 Task: Add Attachment from computer to Card Card0000000021 in Board Board0000000006 in Workspace WS0000000002 in Trello. Add Cover Purple to Card Card0000000021 in Board Board0000000006 in Workspace WS0000000002 in Trello. Add "Move Card To …" Button titled Button0000000021 to "top" of the list "To Do" to Card Card0000000021 in Board Board0000000006 in Workspace WS0000000002 in Trello. Add Description DS0000000021 to Card Card0000000021 in Board Board0000000006 in Workspace WS0000000002 in Trello. Add Comment CM0000000021 to Card Card0000000021 in Board Board0000000006 in Workspace WS0000000002 in Trello
Action: Mouse moved to (363, 264)
Screenshot: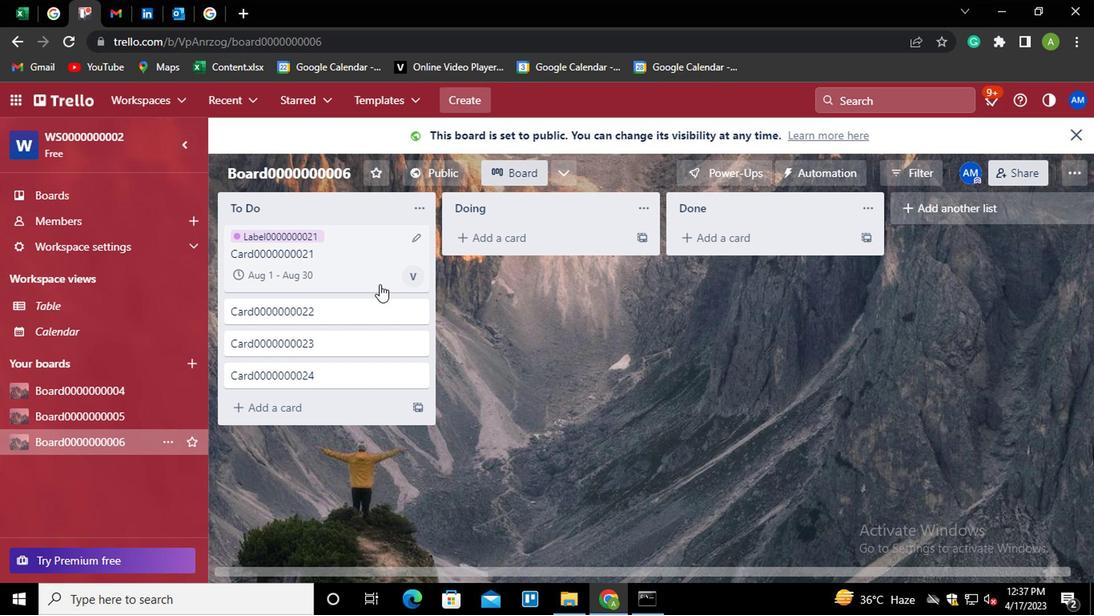 
Action: Mouse pressed left at (363, 264)
Screenshot: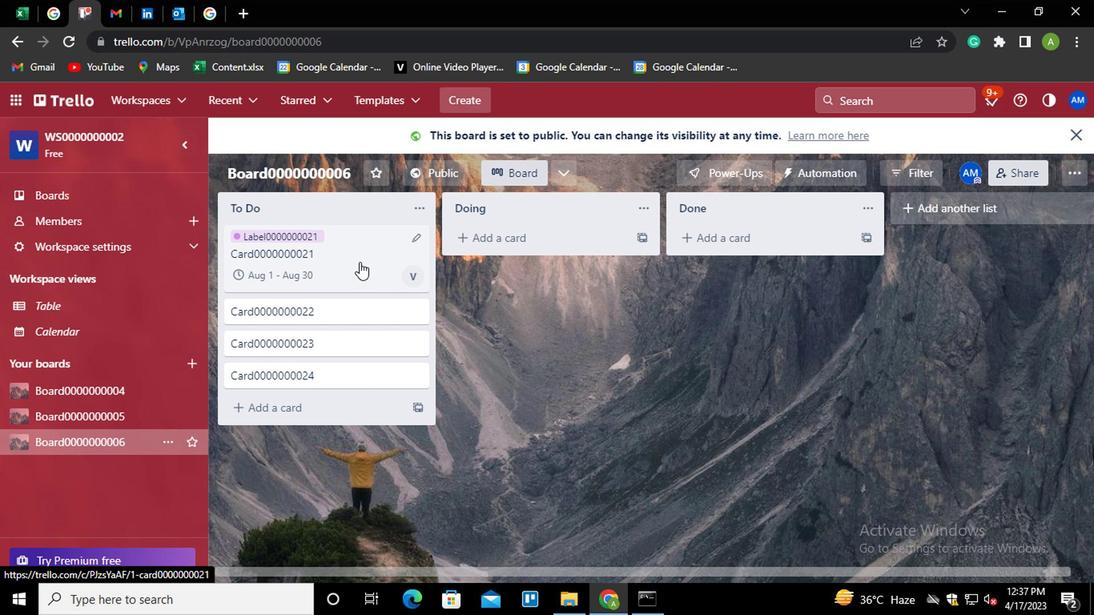
Action: Mouse moved to (746, 349)
Screenshot: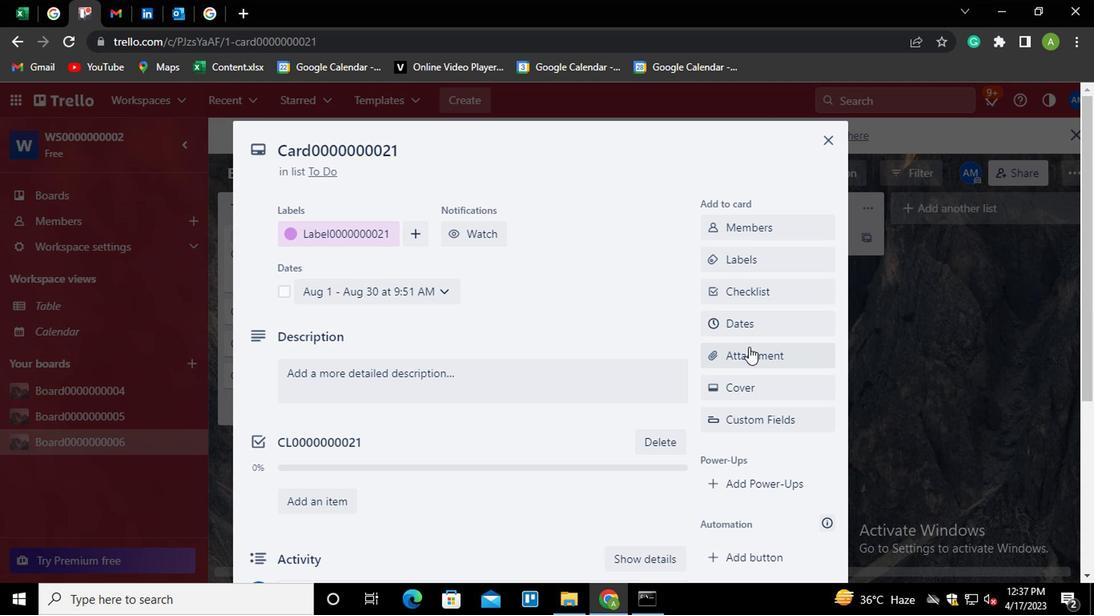 
Action: Mouse pressed left at (746, 349)
Screenshot: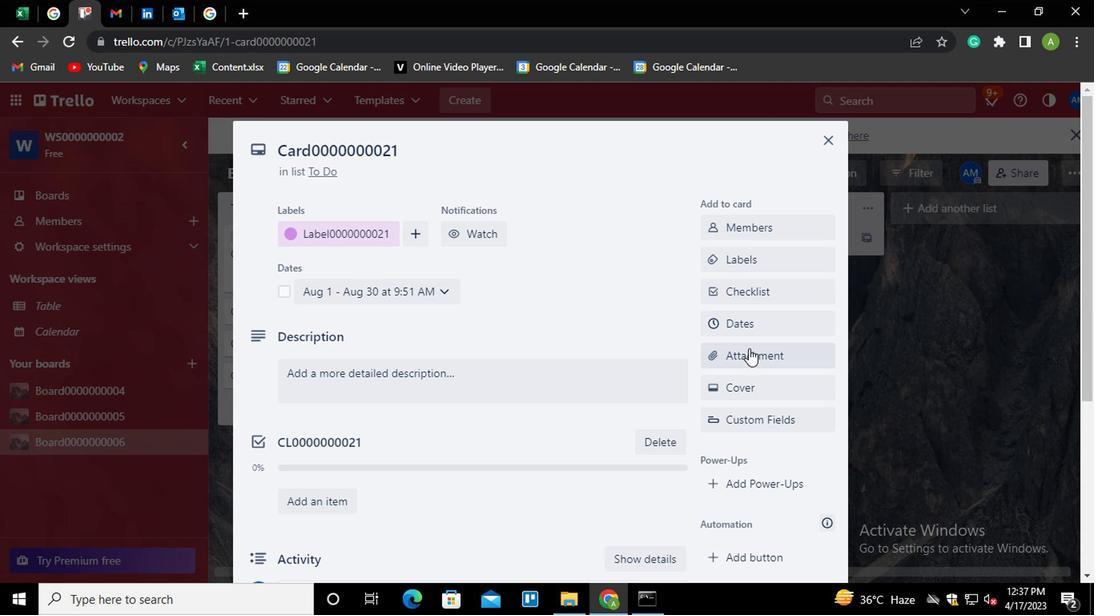 
Action: Mouse moved to (726, 173)
Screenshot: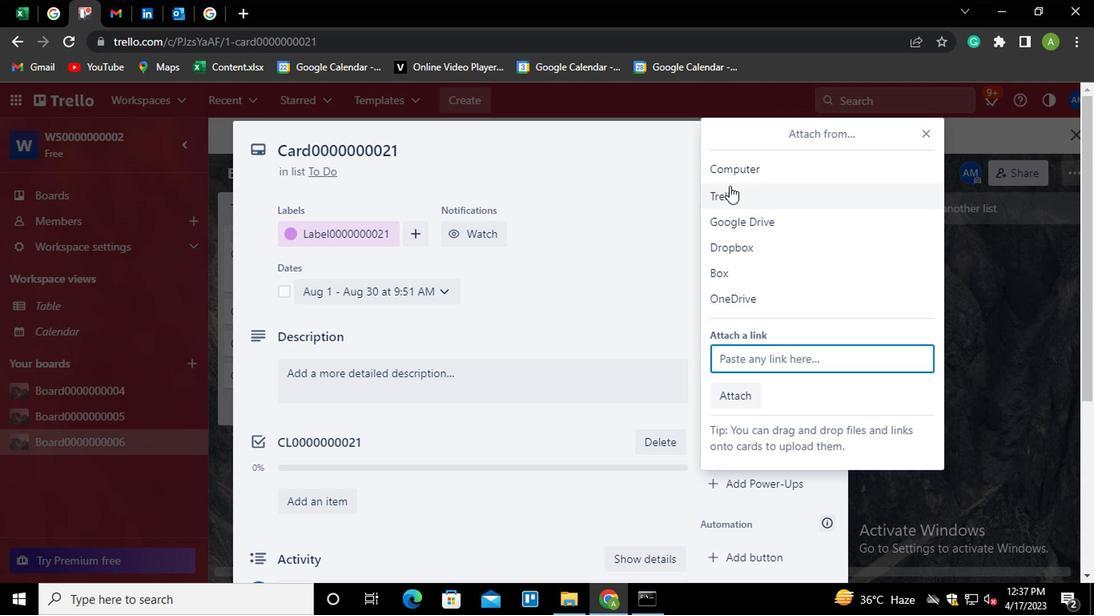 
Action: Mouse pressed left at (726, 173)
Screenshot: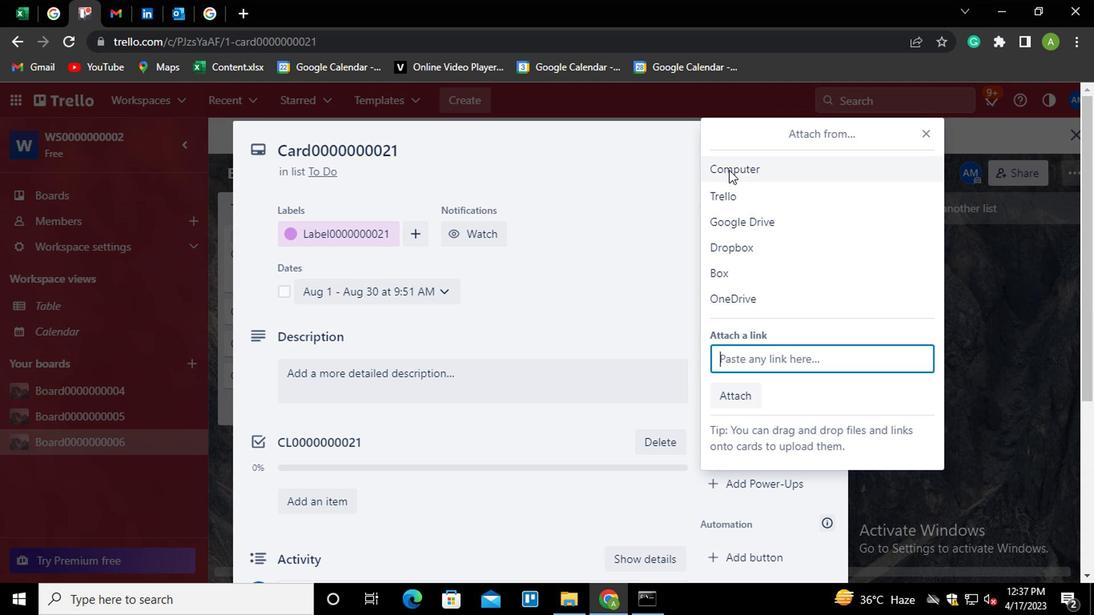 
Action: Mouse moved to (218, 122)
Screenshot: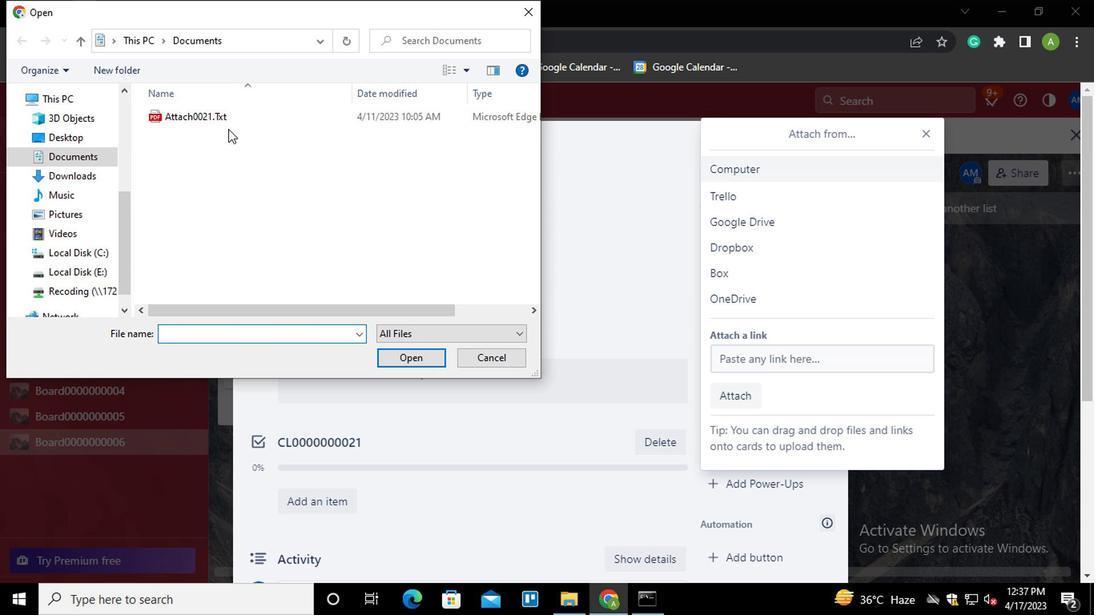 
Action: Mouse pressed left at (218, 122)
Screenshot: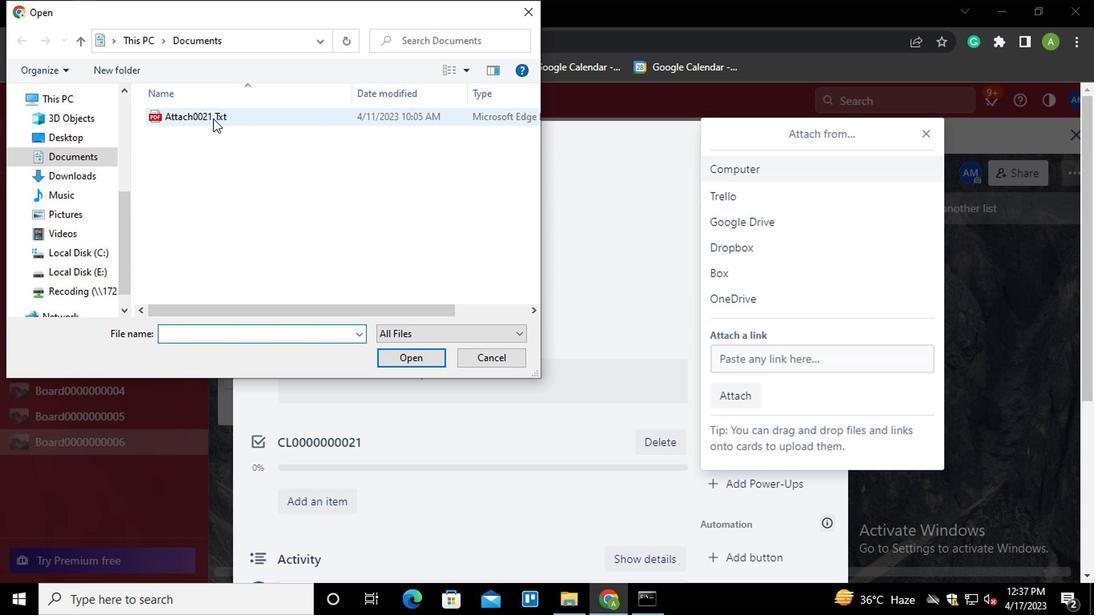 
Action: Mouse moved to (417, 355)
Screenshot: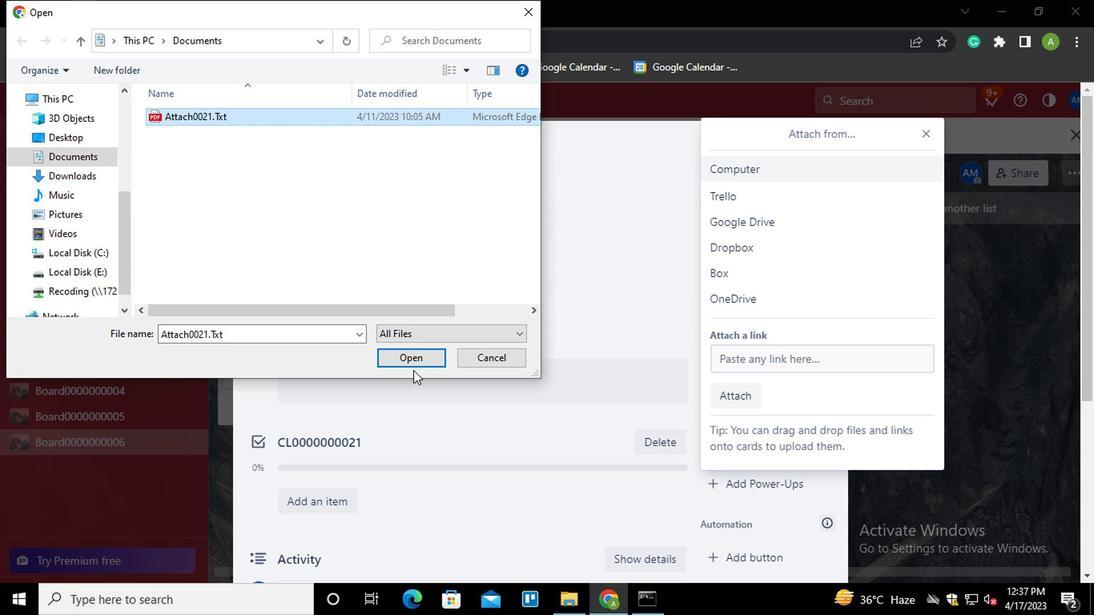 
Action: Mouse pressed left at (417, 355)
Screenshot: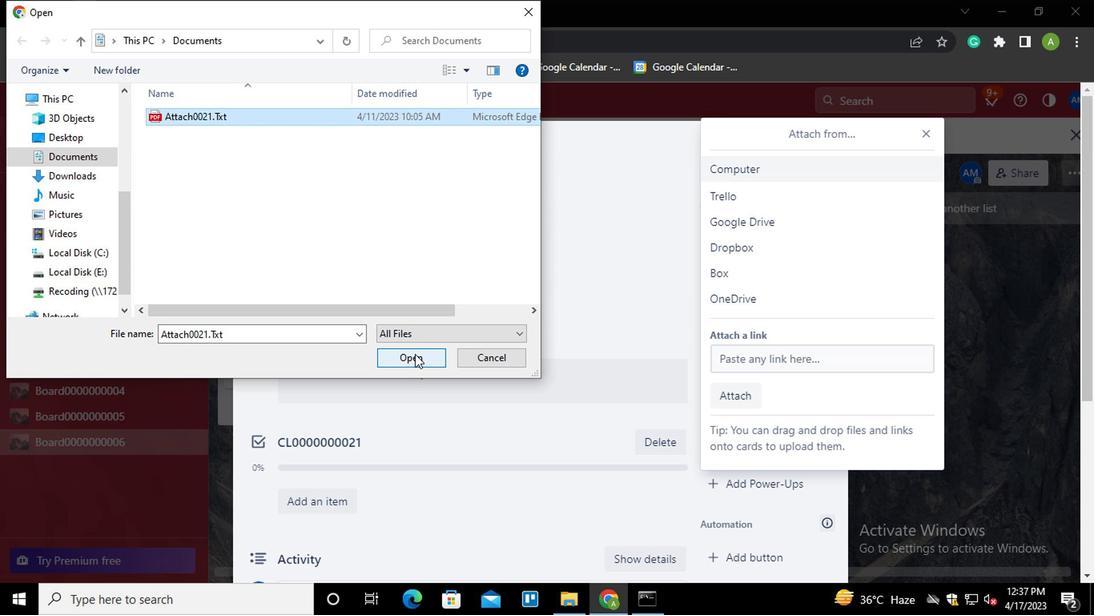 
Action: Mouse moved to (746, 386)
Screenshot: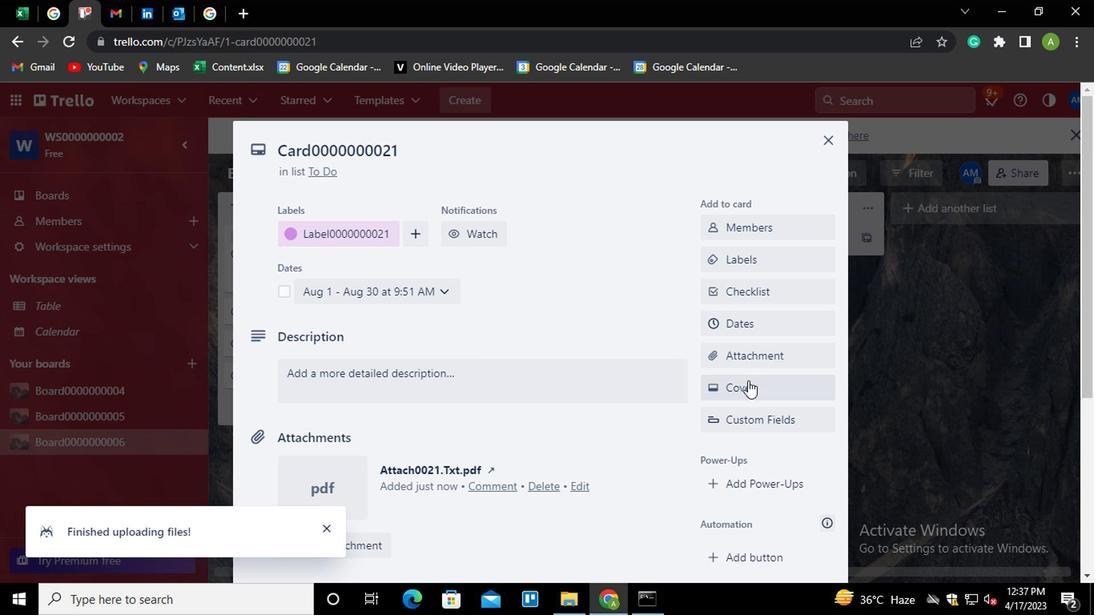
Action: Mouse pressed left at (746, 386)
Screenshot: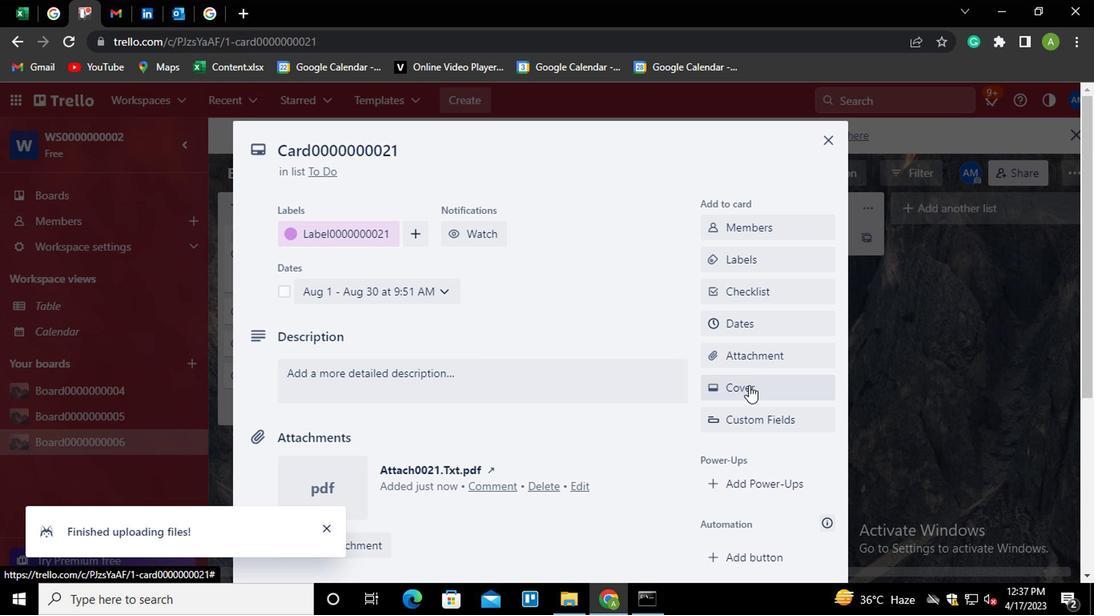 
Action: Mouse moved to (903, 279)
Screenshot: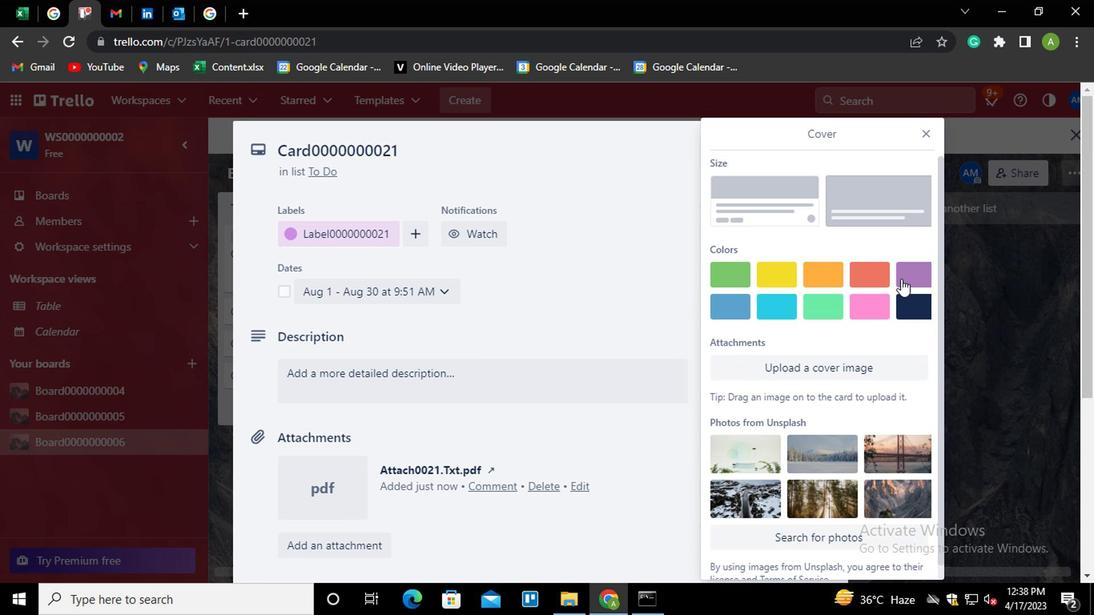 
Action: Mouse pressed left at (903, 279)
Screenshot: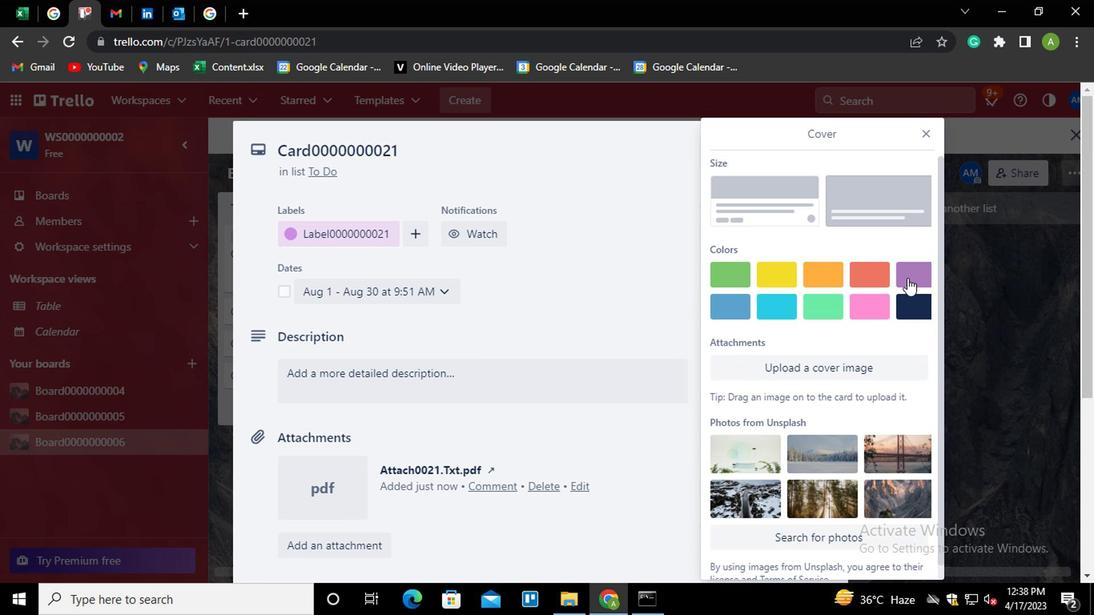 
Action: Mouse moved to (580, 287)
Screenshot: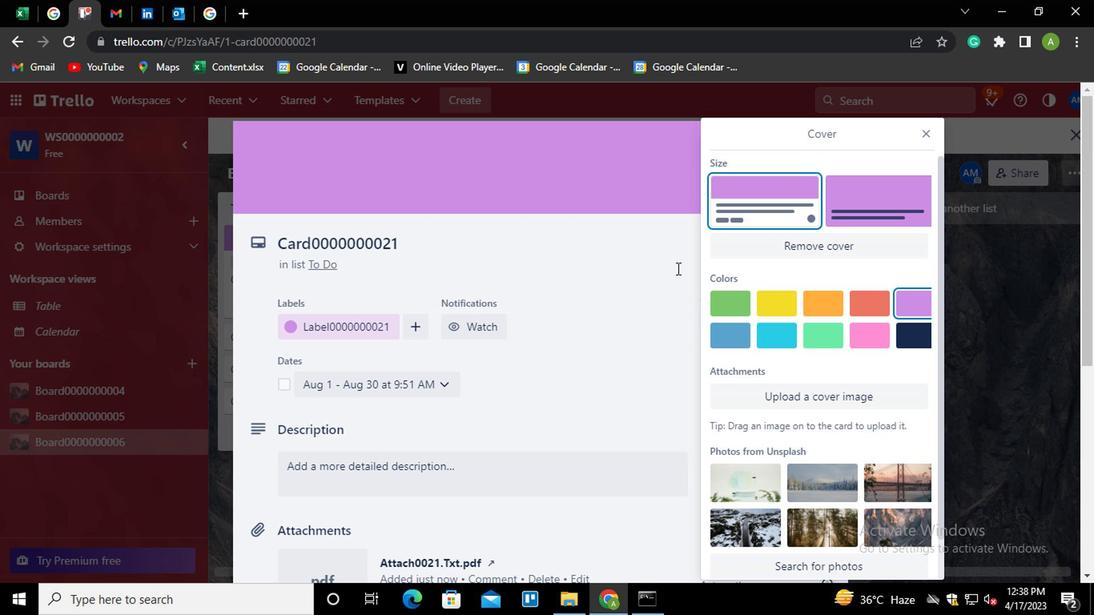 
Action: Mouse pressed left at (580, 287)
Screenshot: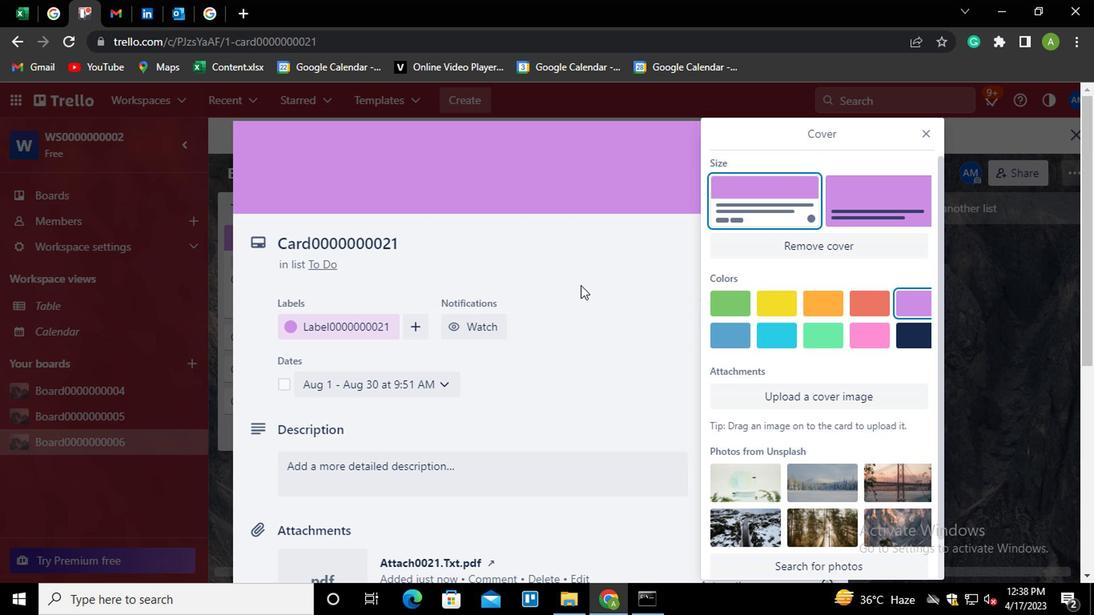 
Action: Mouse moved to (765, 436)
Screenshot: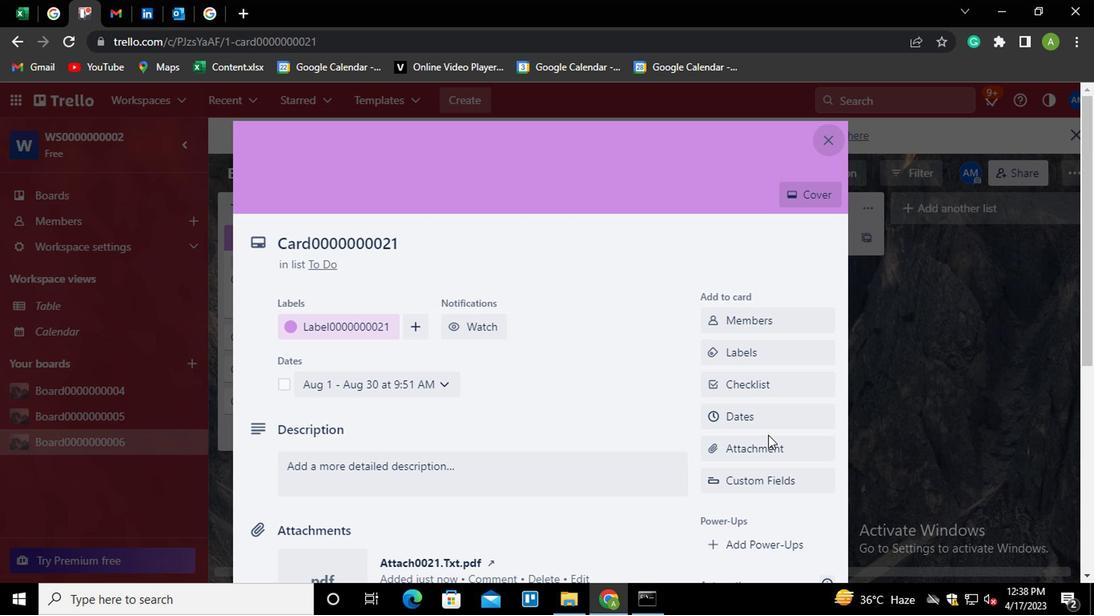 
Action: Mouse scrolled (765, 435) with delta (0, -1)
Screenshot: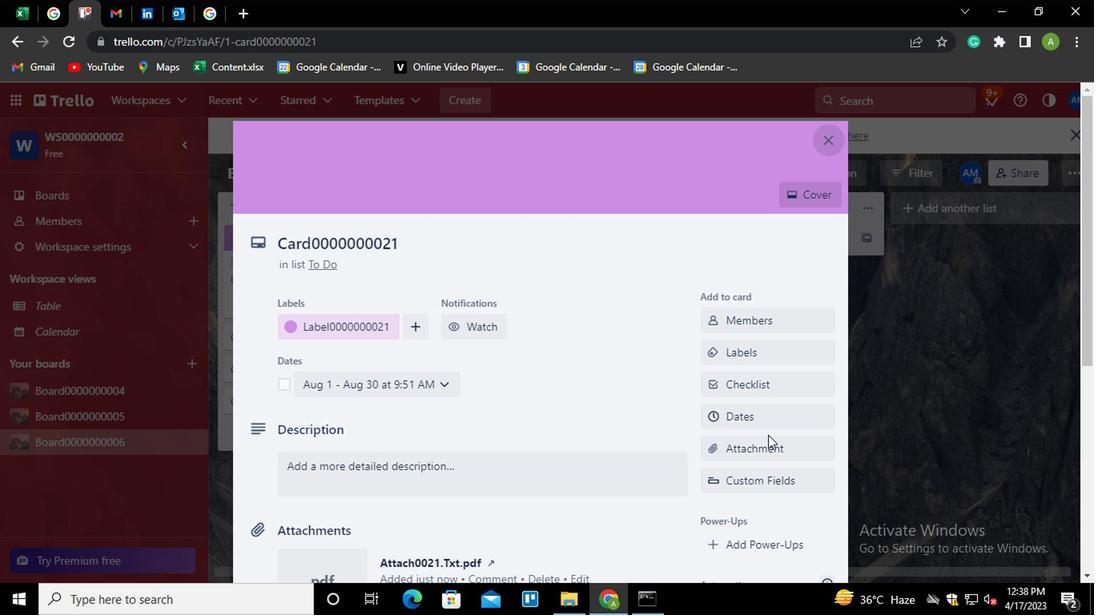 
Action: Mouse scrolled (765, 435) with delta (0, -1)
Screenshot: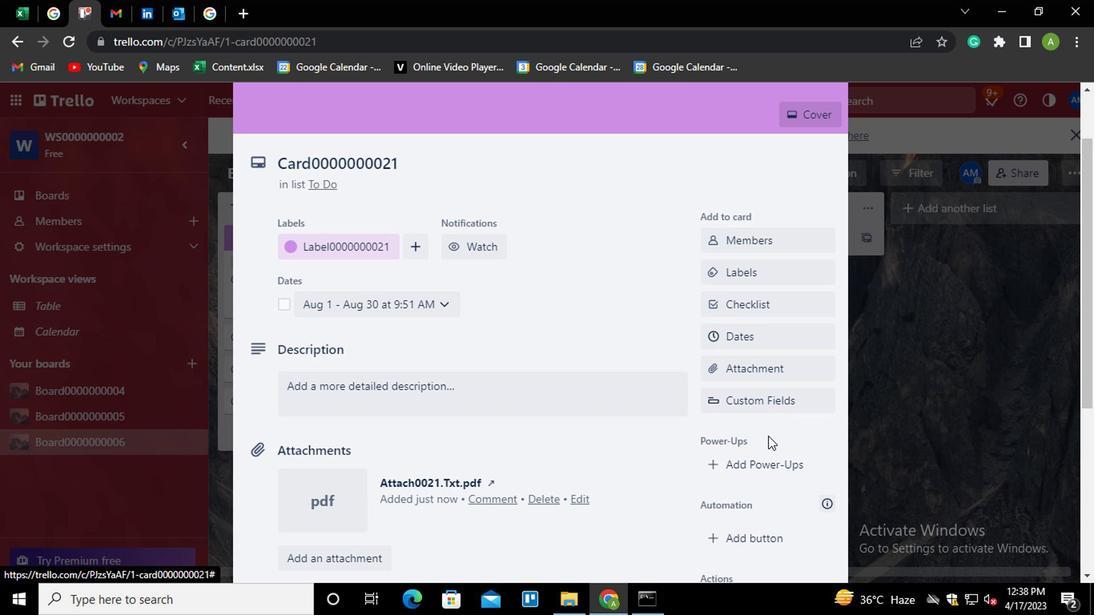 
Action: Mouse moved to (744, 455)
Screenshot: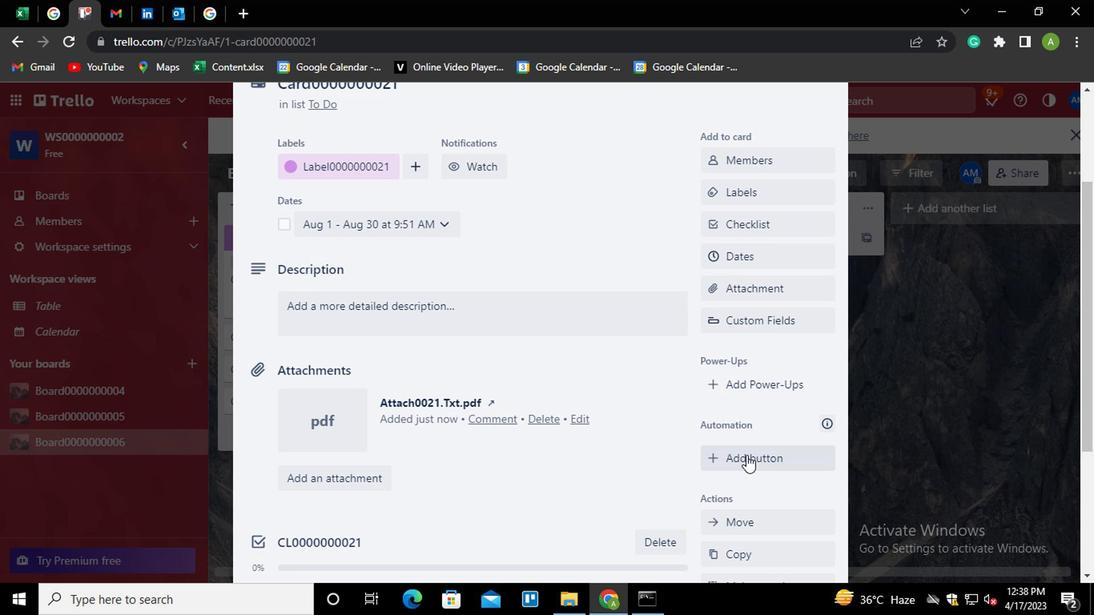 
Action: Mouse pressed left at (744, 455)
Screenshot: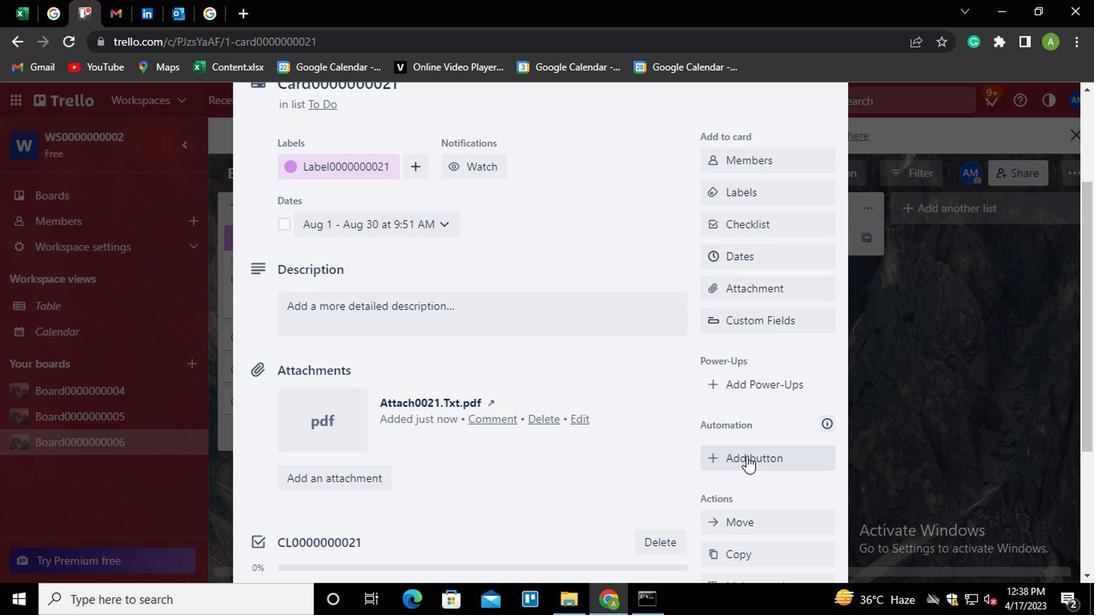 
Action: Mouse moved to (737, 212)
Screenshot: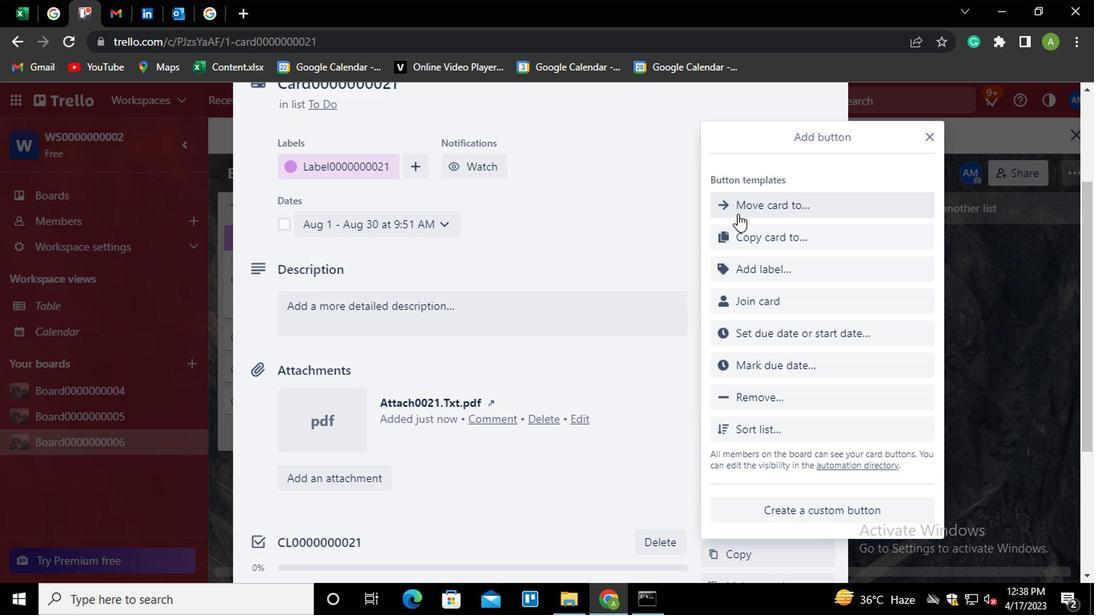 
Action: Mouse pressed left at (737, 212)
Screenshot: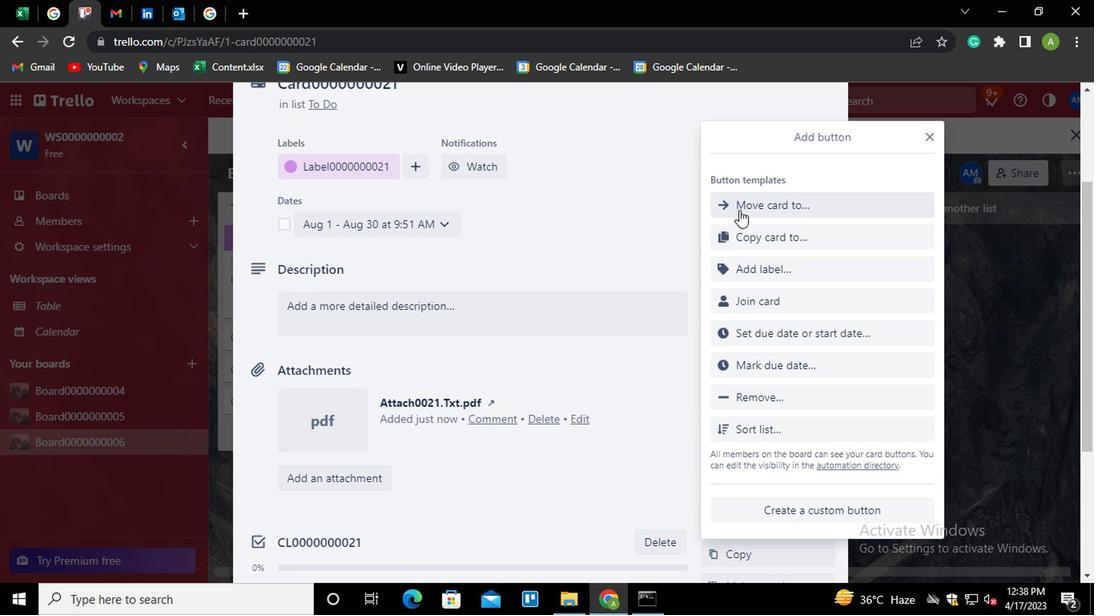 
Action: Mouse moved to (760, 209)
Screenshot: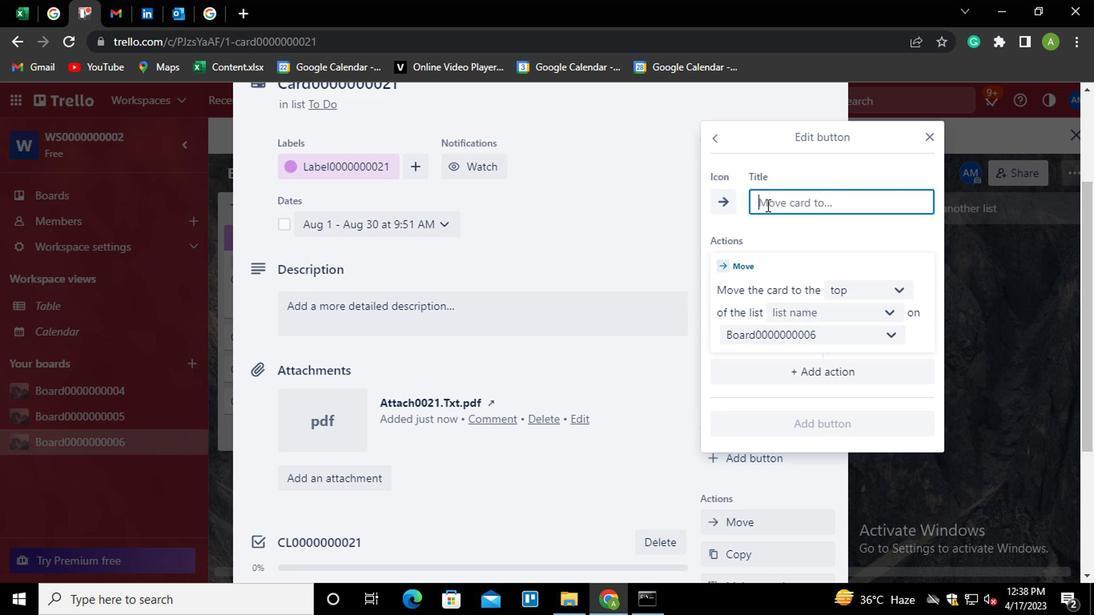 
Action: Key pressed <Key.shift>BUTTON0000000021
Screenshot: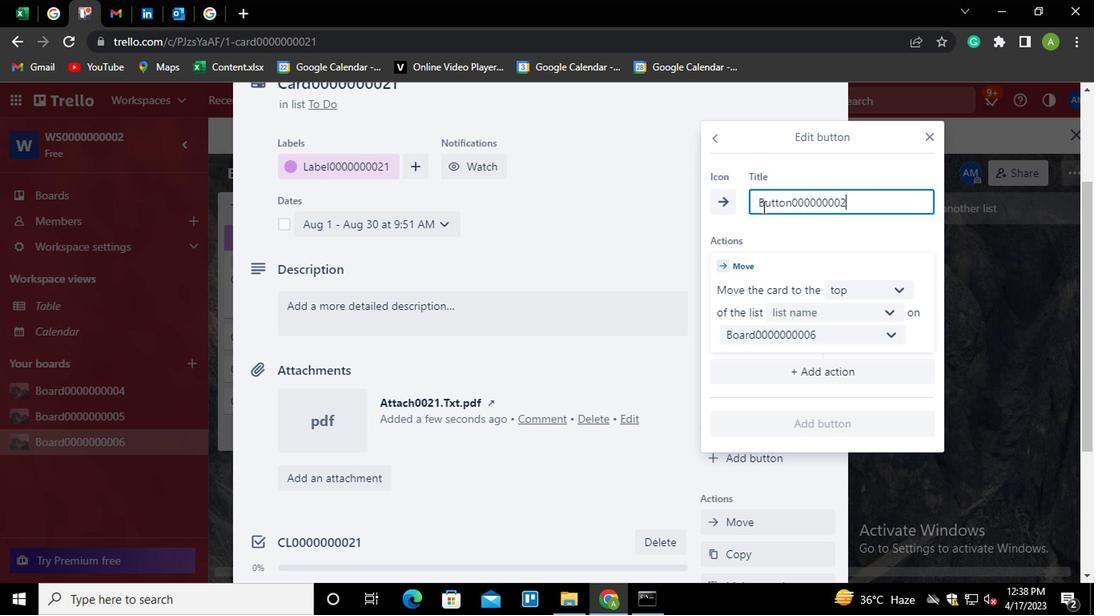 
Action: Mouse moved to (829, 320)
Screenshot: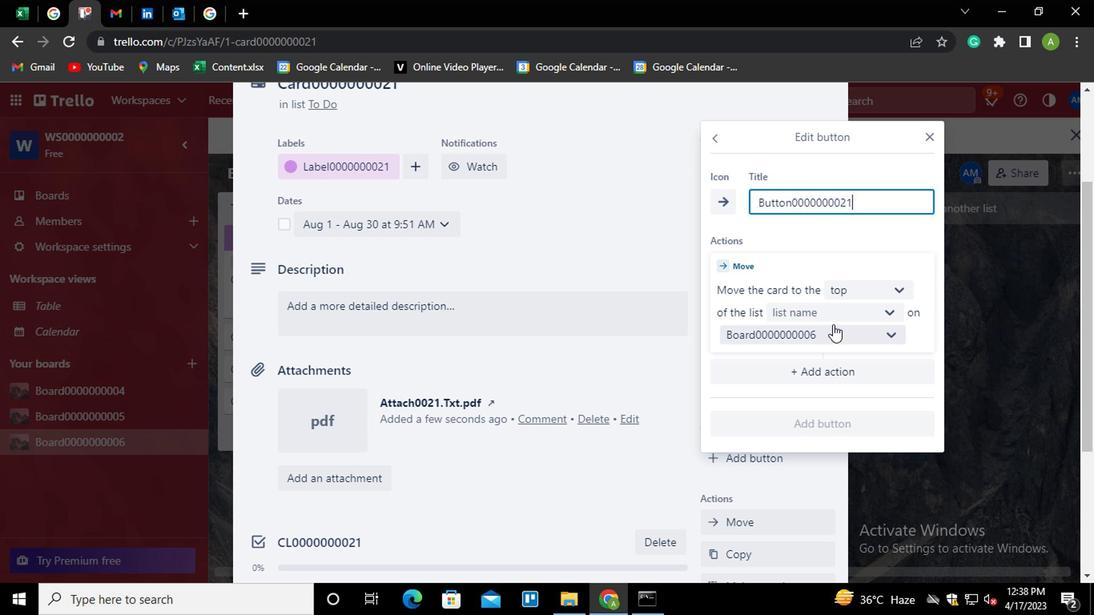 
Action: Mouse pressed left at (829, 320)
Screenshot: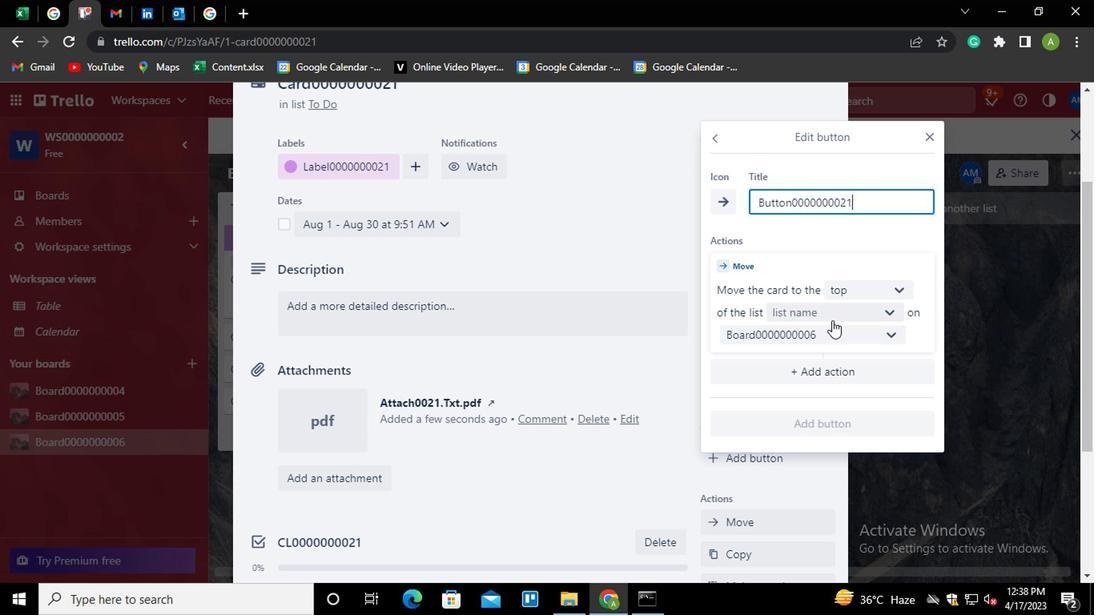 
Action: Mouse moved to (801, 342)
Screenshot: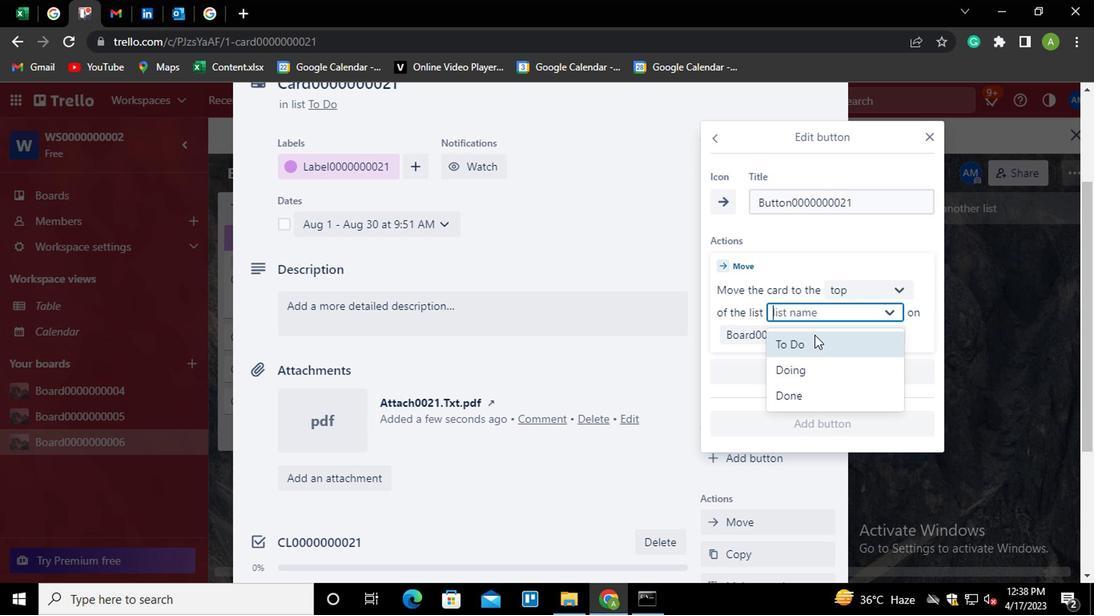 
Action: Mouse pressed left at (801, 342)
Screenshot: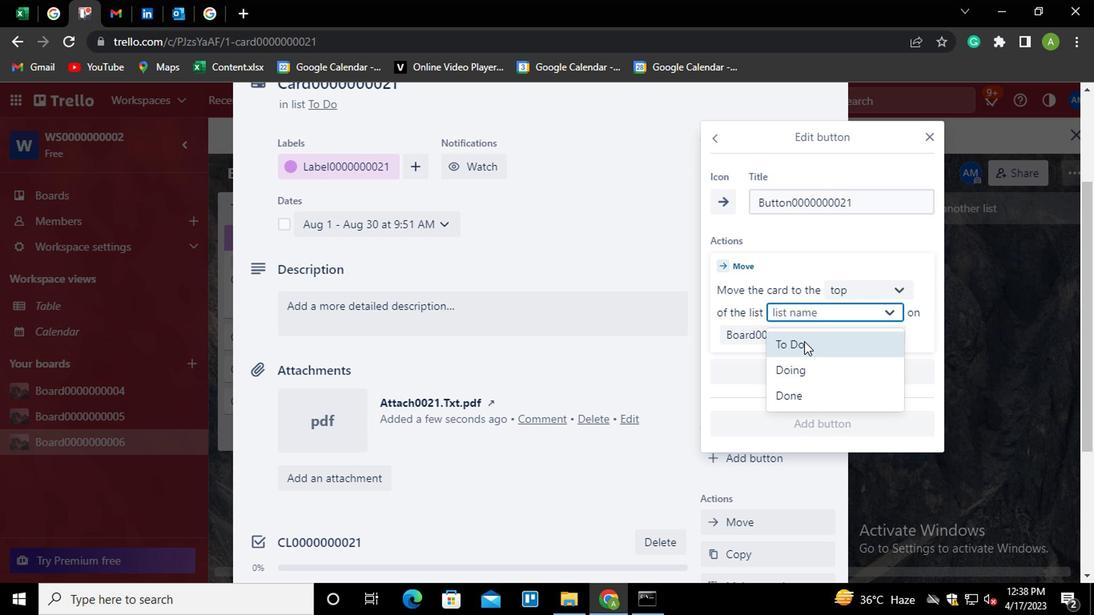 
Action: Mouse moved to (799, 428)
Screenshot: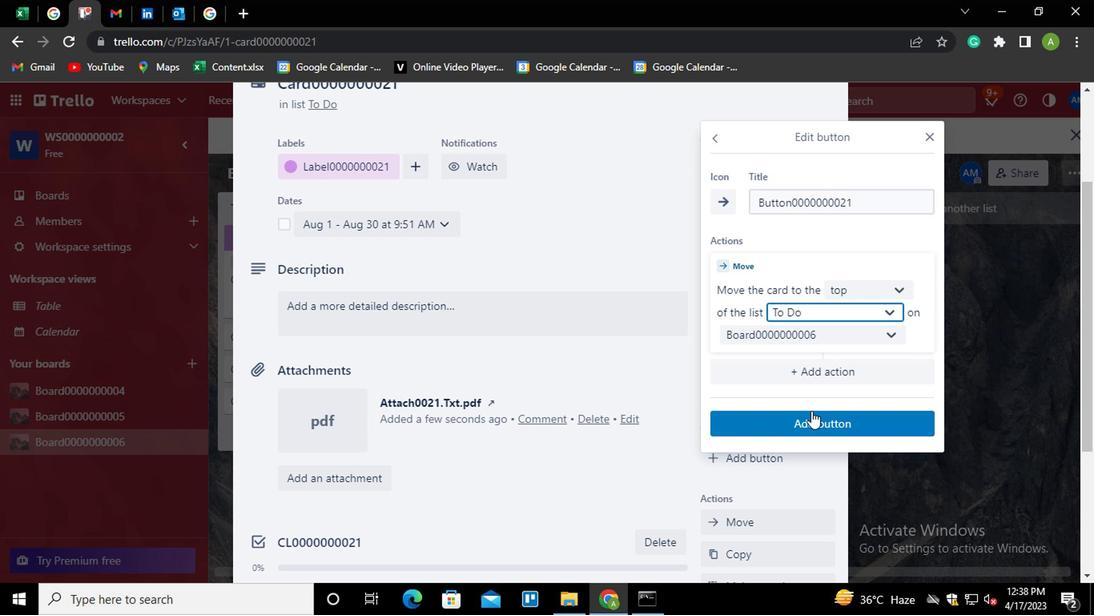 
Action: Mouse pressed left at (799, 428)
Screenshot: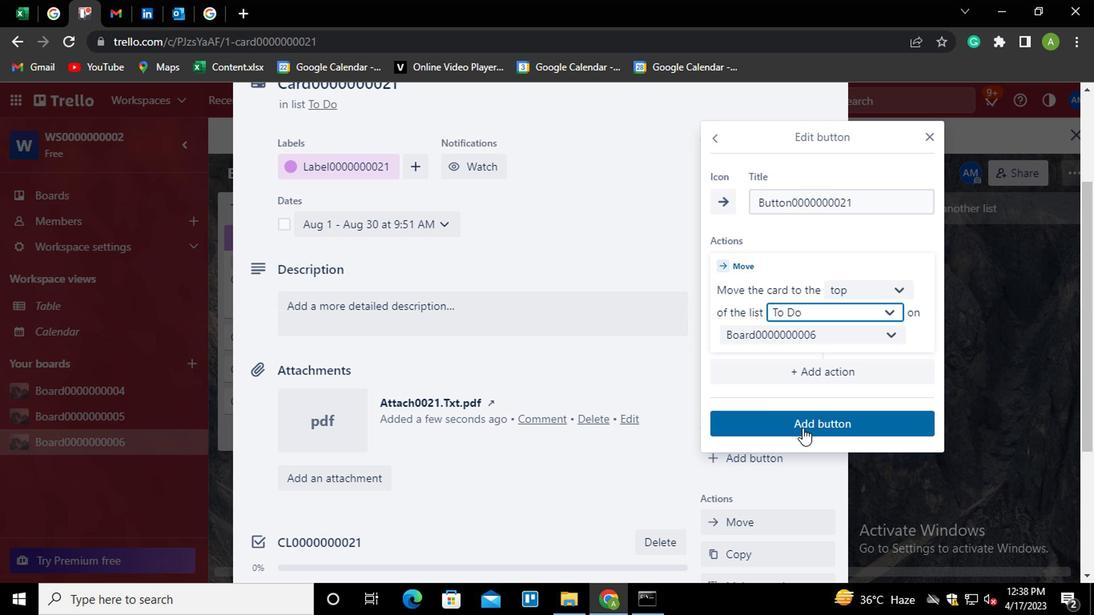 
Action: Mouse moved to (404, 322)
Screenshot: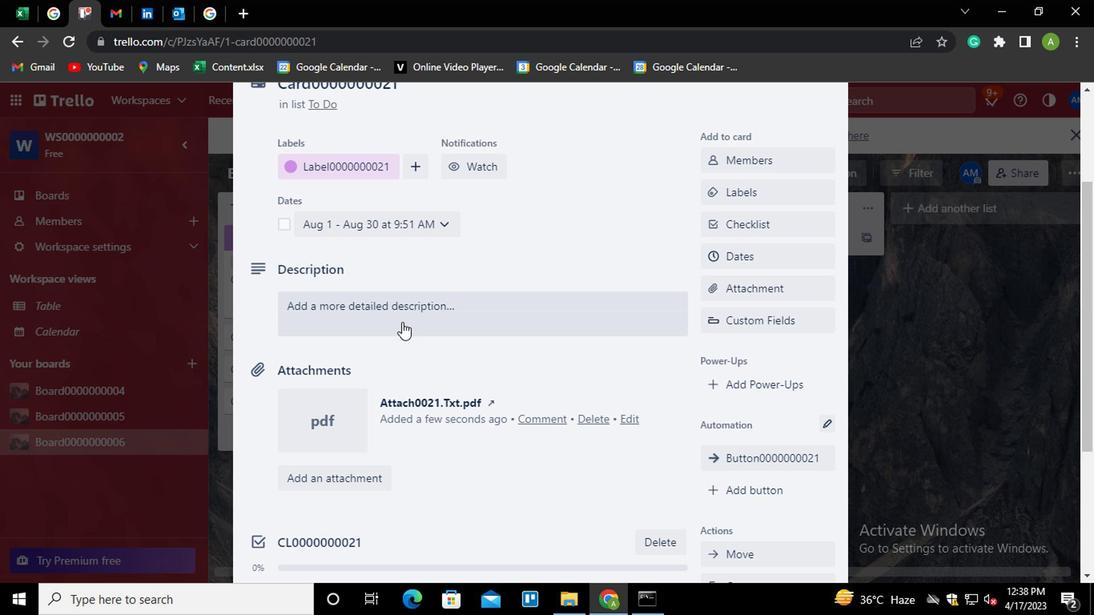 
Action: Mouse pressed left at (404, 322)
Screenshot: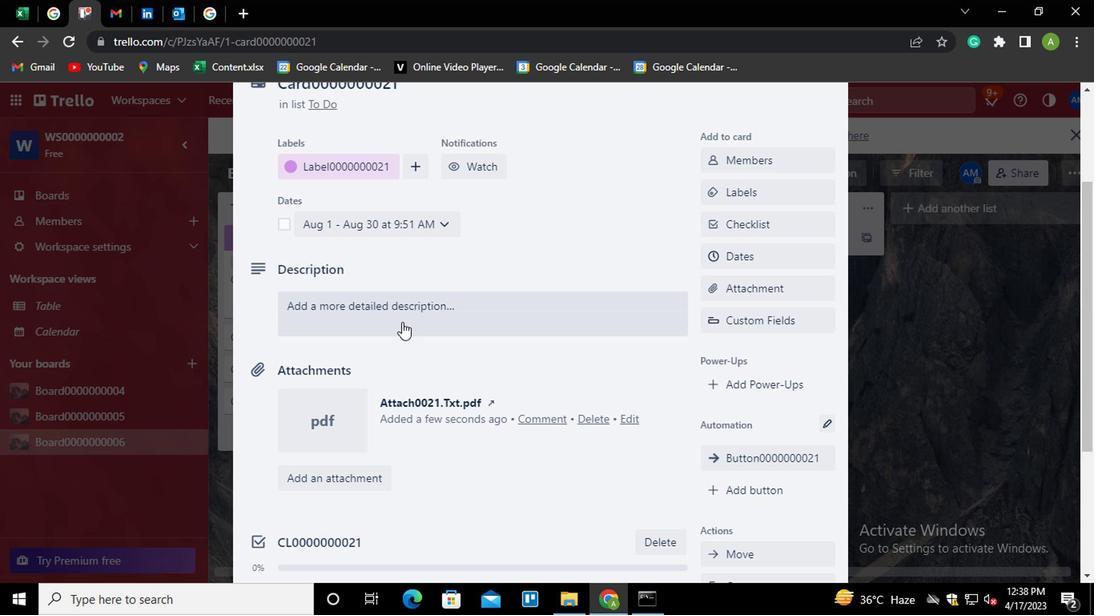 
Action: Mouse moved to (401, 322)
Screenshot: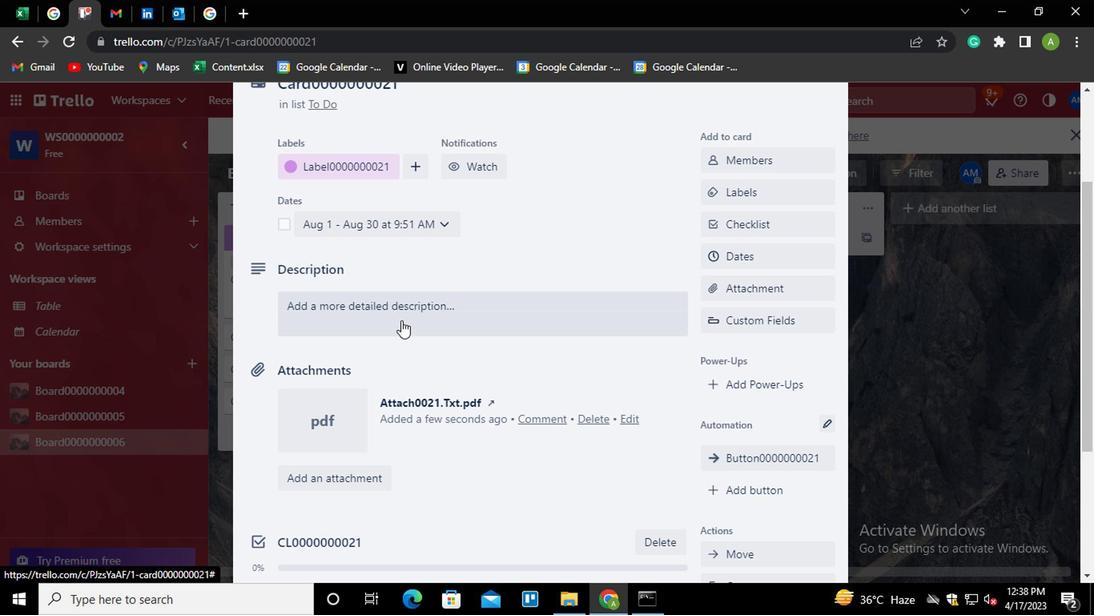 
Action: Key pressed <Key.shift>CS0000000021
Screenshot: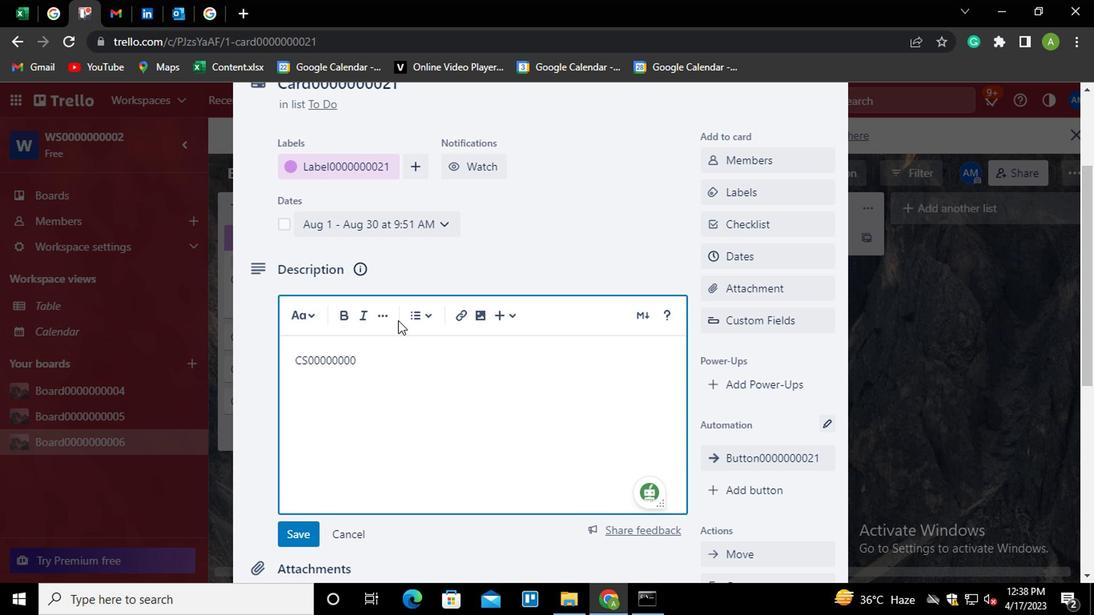 
Action: Mouse moved to (302, 527)
Screenshot: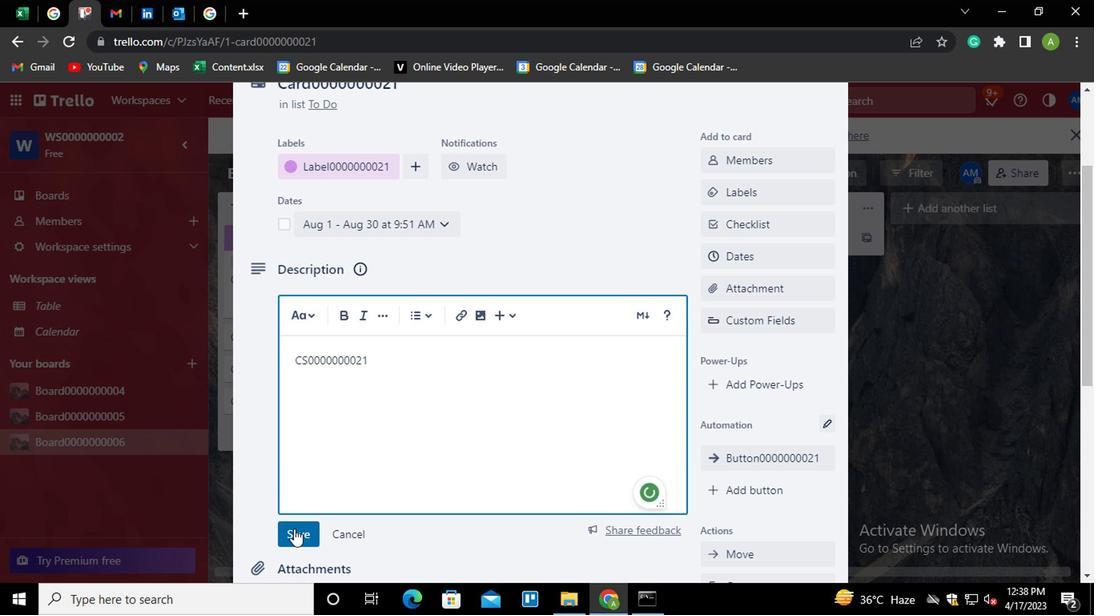 
Action: Mouse pressed left at (302, 527)
Screenshot: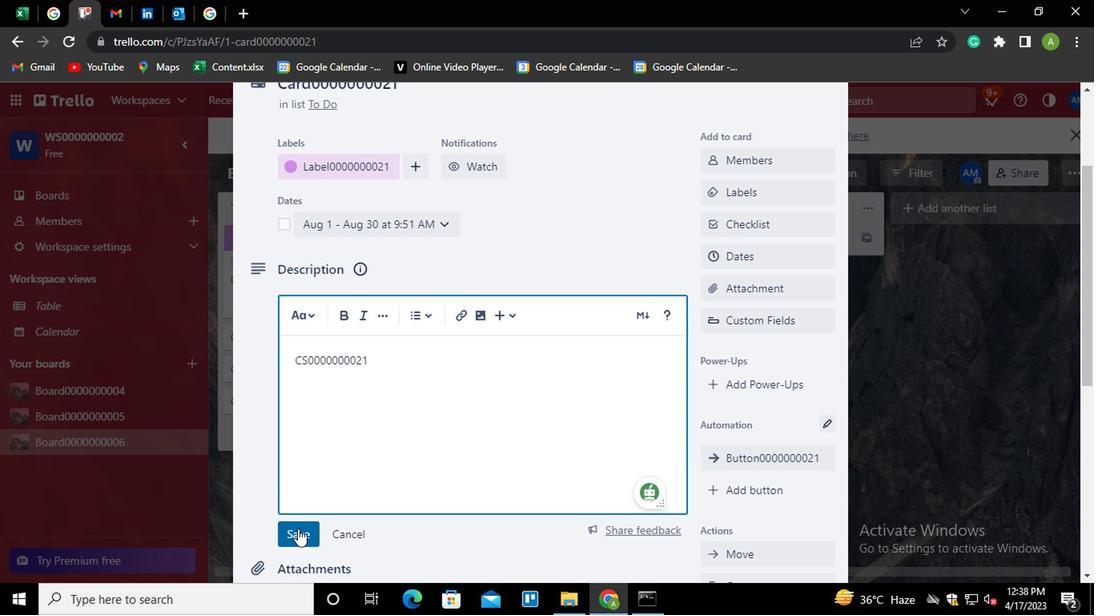 
Action: Mouse moved to (336, 496)
Screenshot: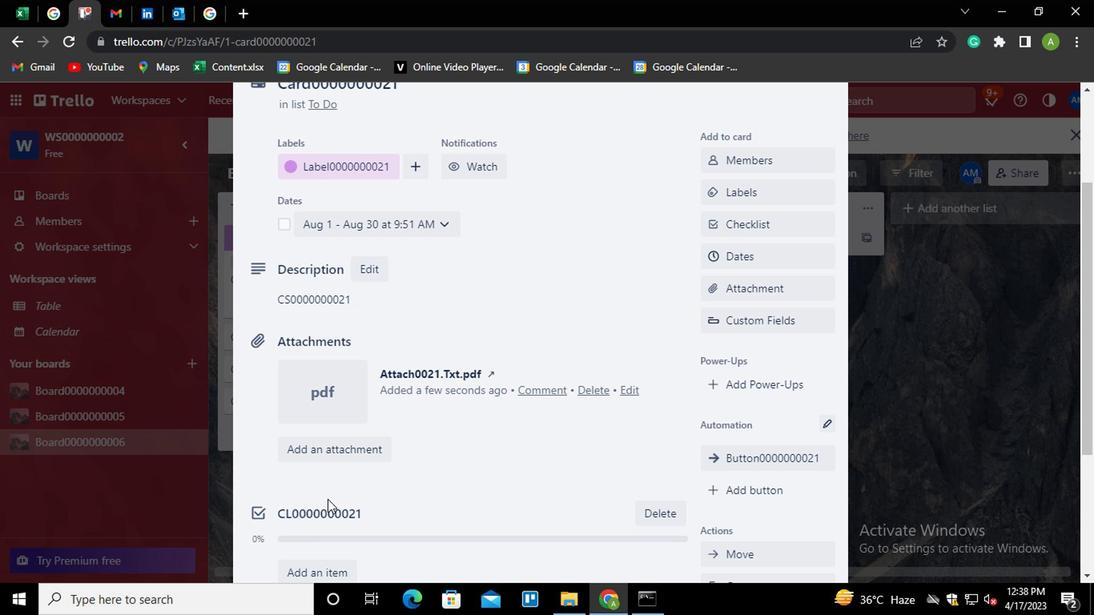 
Action: Mouse scrolled (336, 496) with delta (0, 0)
Screenshot: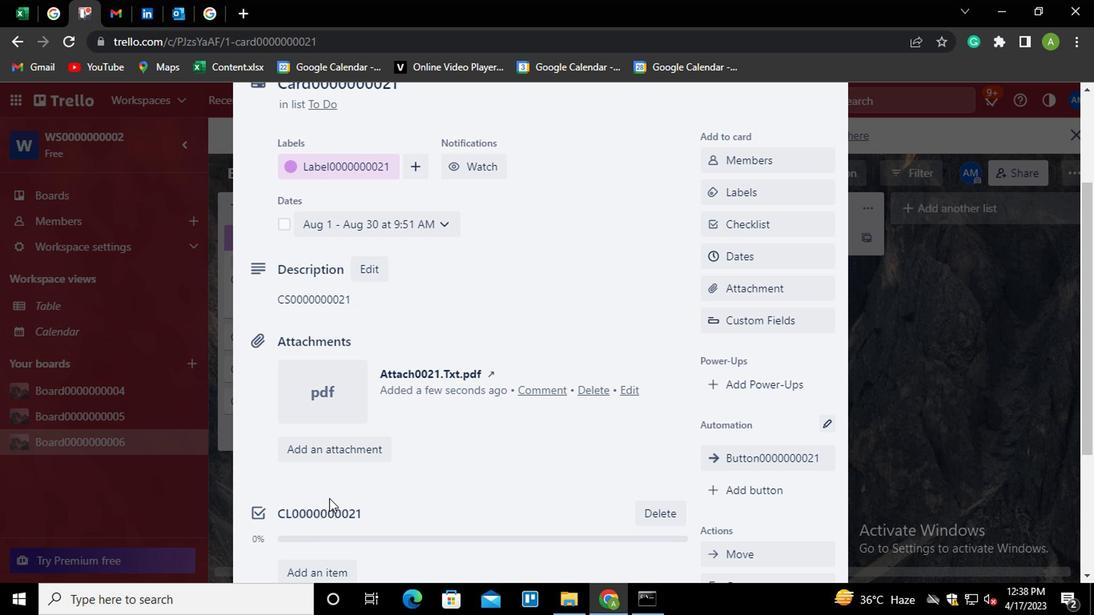 
Action: Mouse scrolled (336, 496) with delta (0, 0)
Screenshot: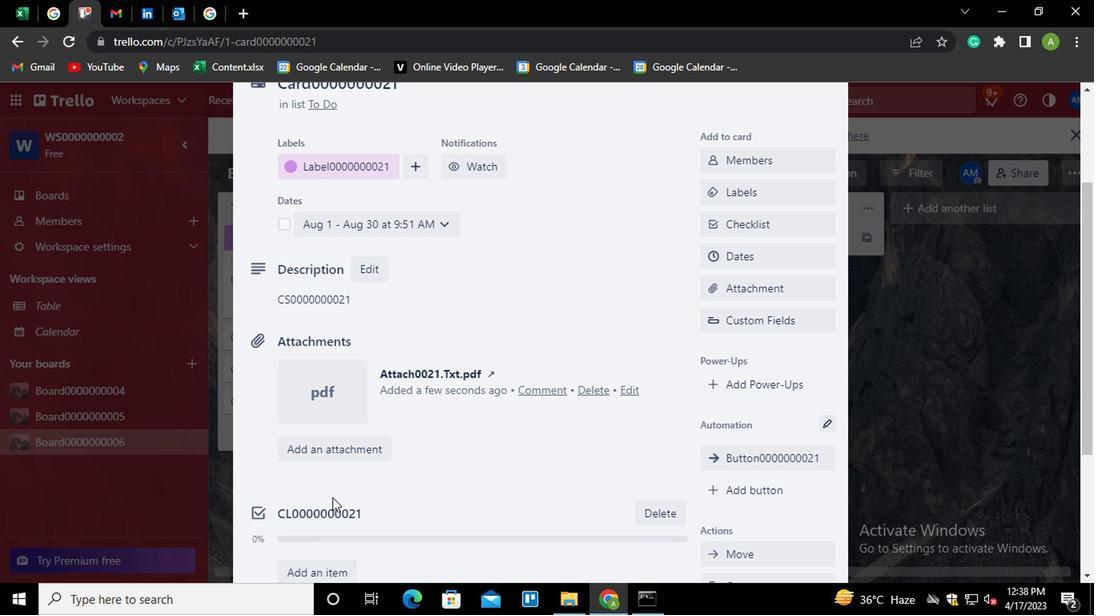 
Action: Mouse scrolled (336, 496) with delta (0, 0)
Screenshot: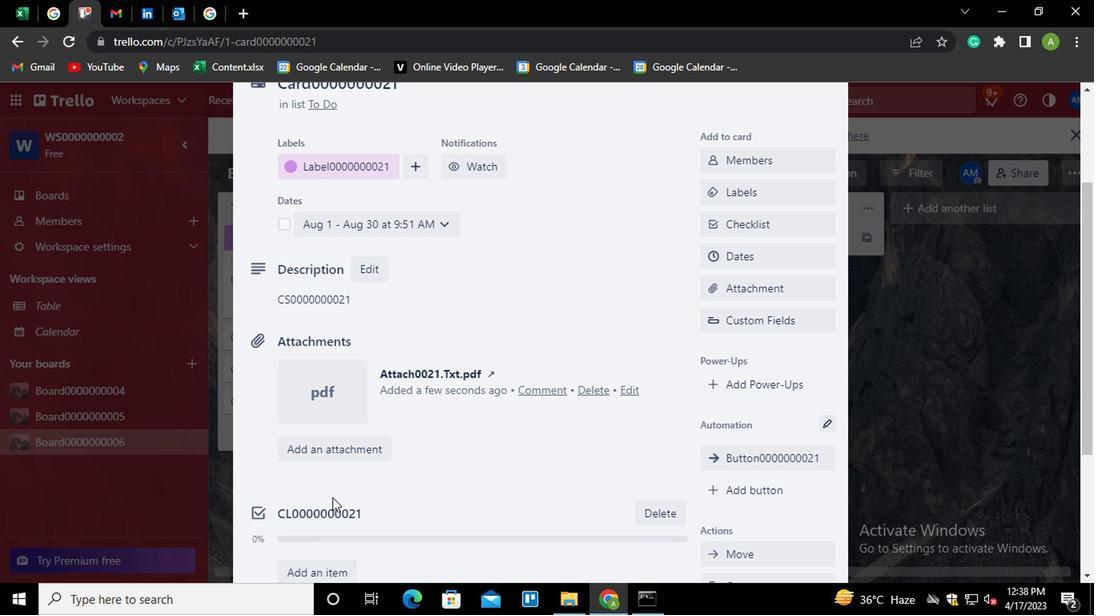 
Action: Mouse moved to (337, 458)
Screenshot: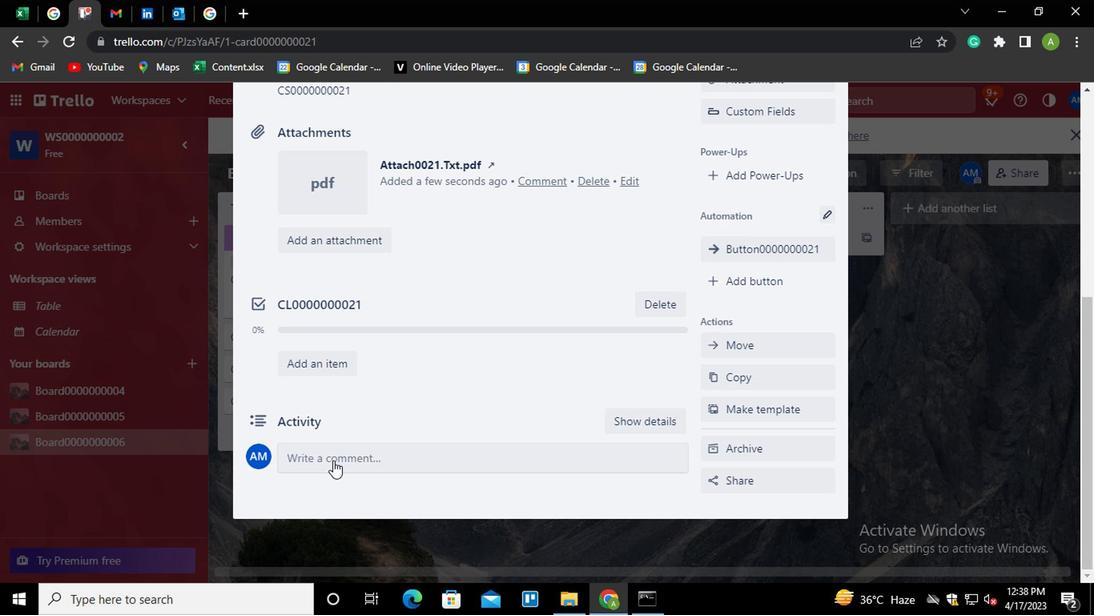 
Action: Mouse pressed left at (337, 458)
Screenshot: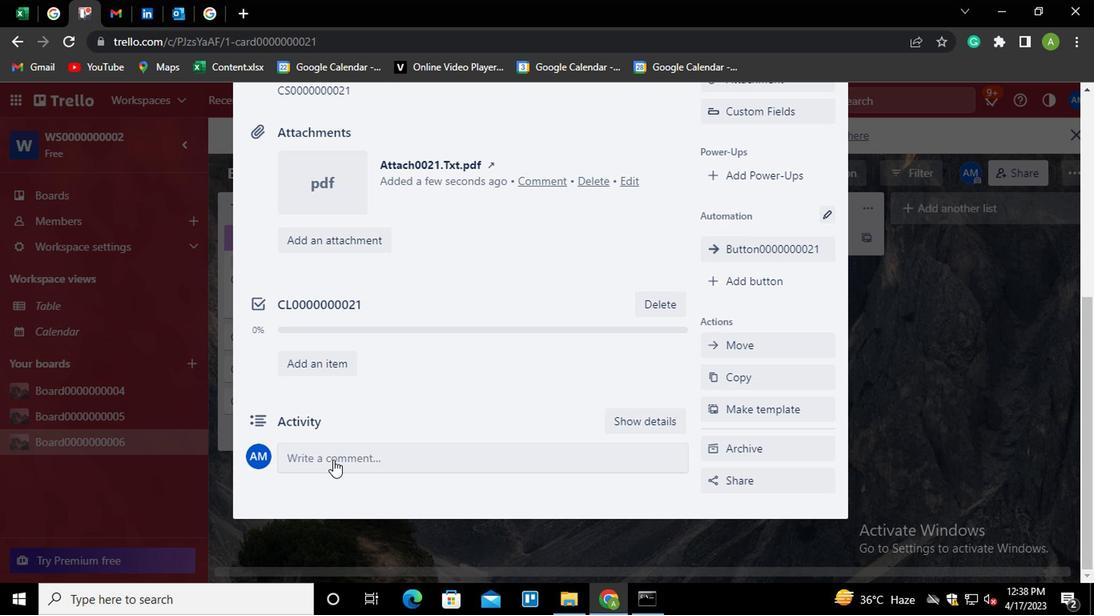
Action: Mouse moved to (345, 466)
Screenshot: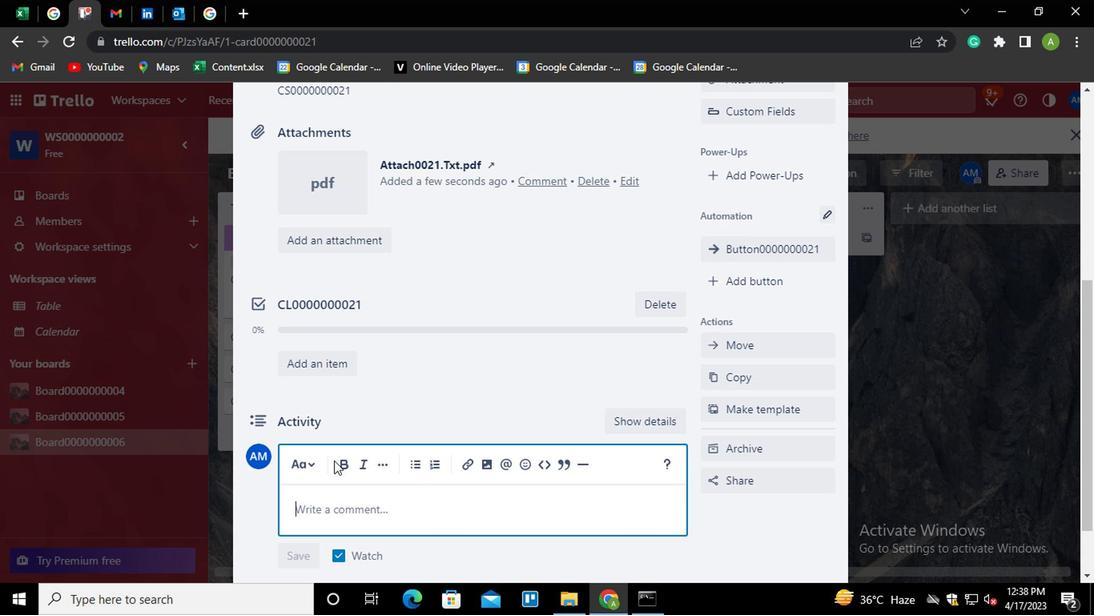 
Action: Key pressed <Key.shift>
Screenshot: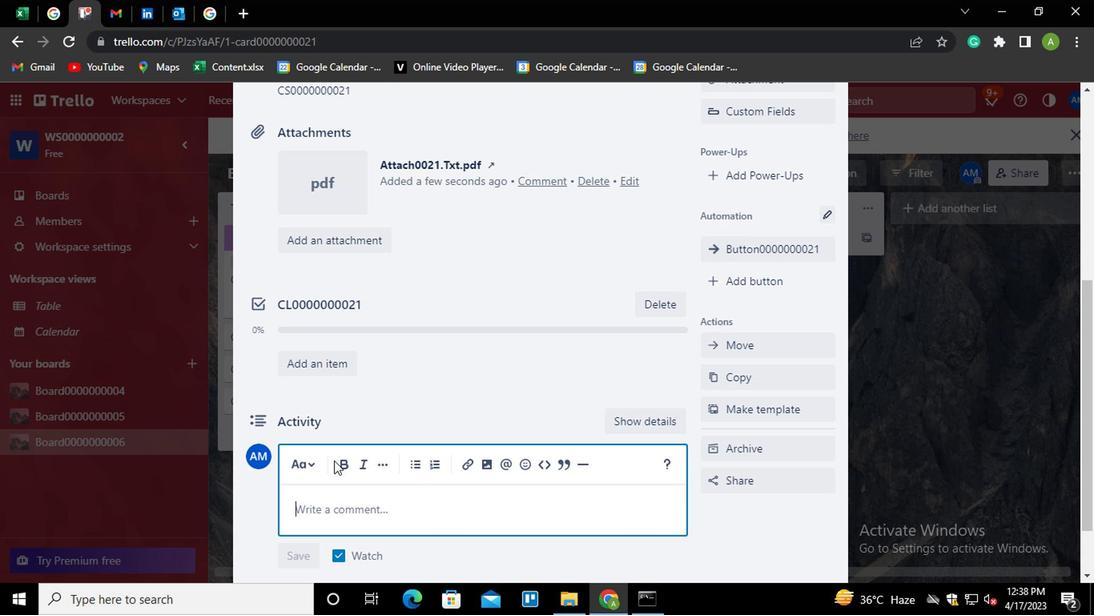 
Action: Mouse moved to (346, 468)
Screenshot: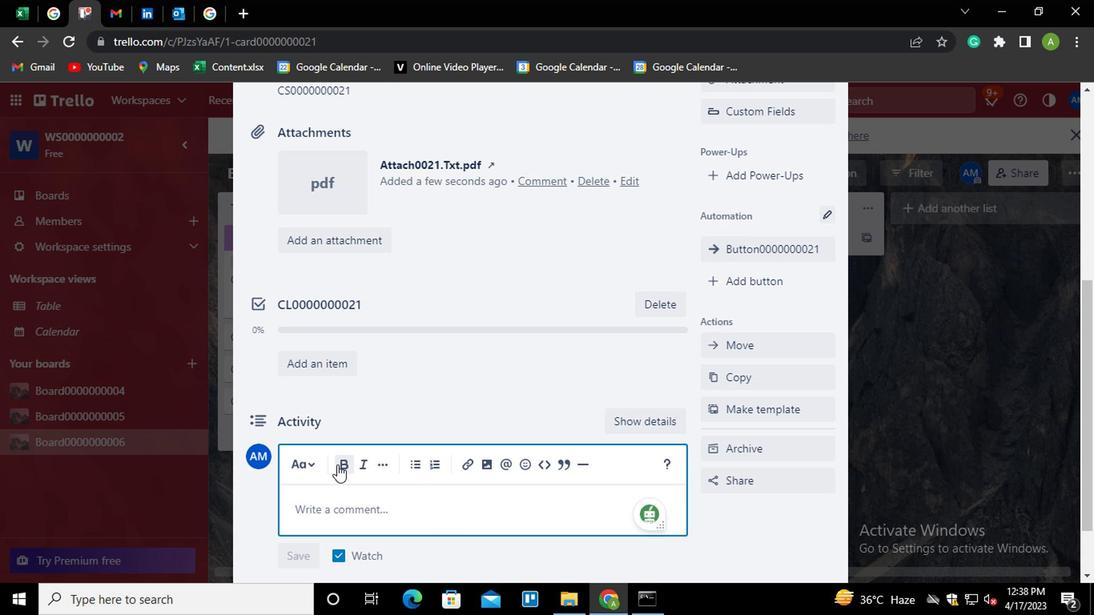 
Action: Key pressed CM0000000021
Screenshot: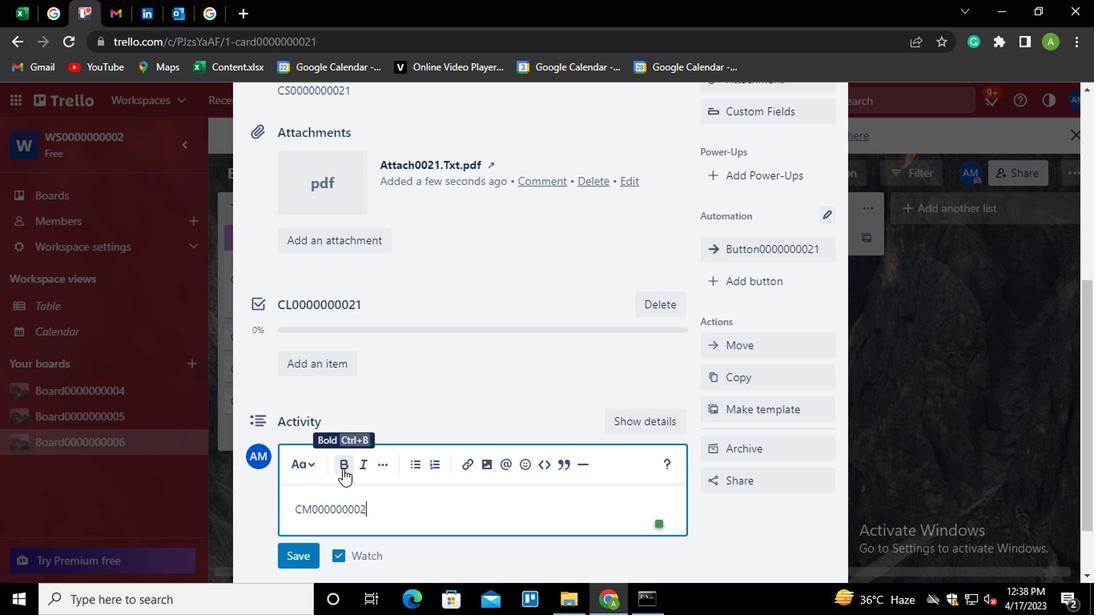
Action: Mouse moved to (309, 544)
Screenshot: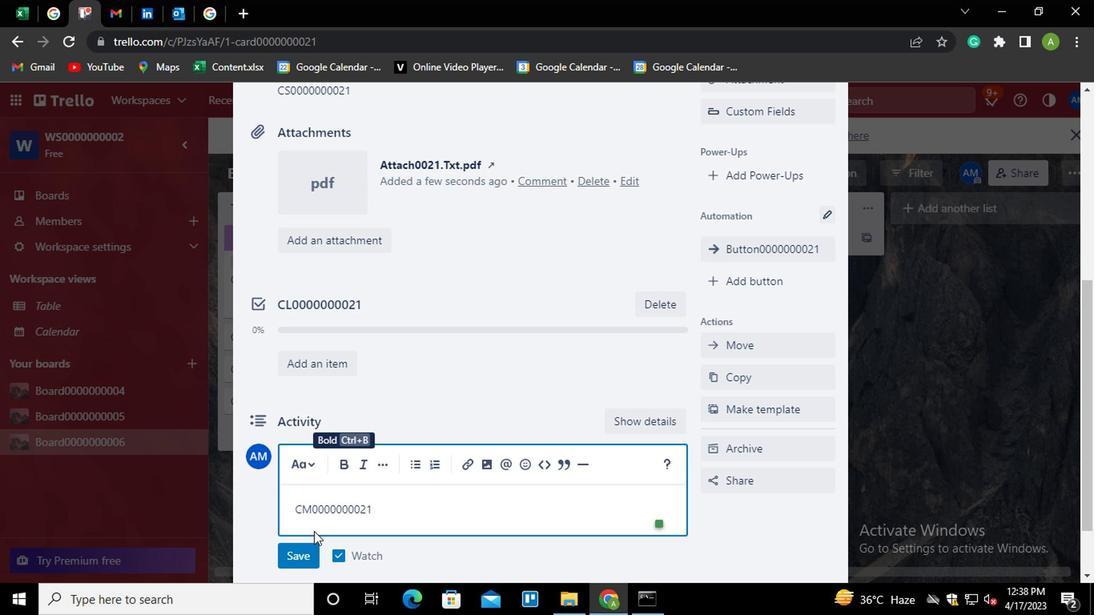 
Action: Mouse pressed left at (309, 544)
Screenshot: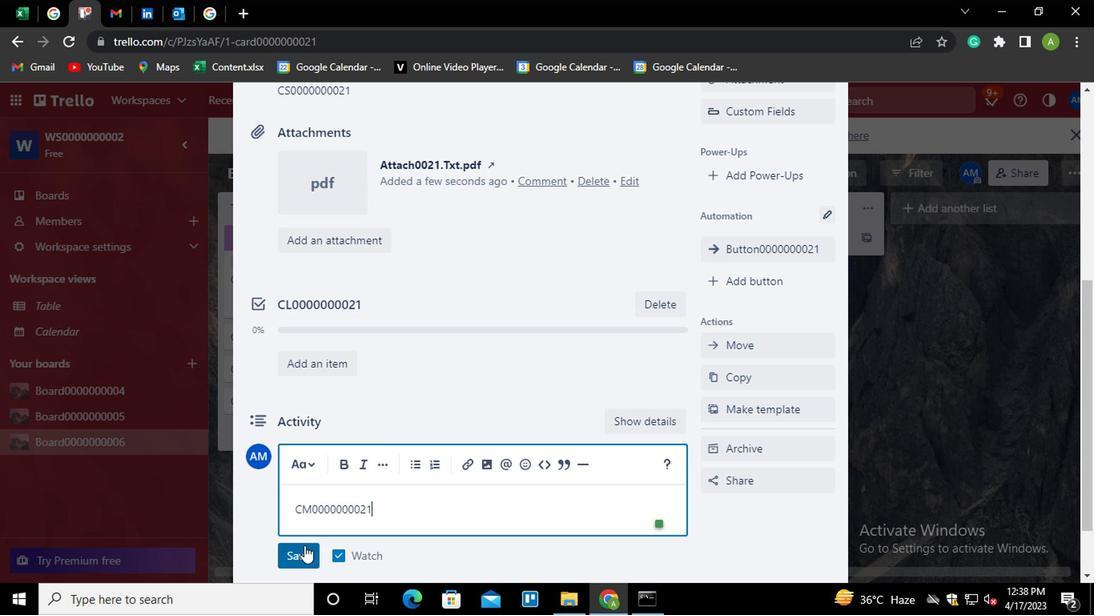 
